Task: Create a section Accelerator and in the section, add a milestone Platform Integration in the project AcmeWorks
Action: Mouse moved to (249, 594)
Screenshot: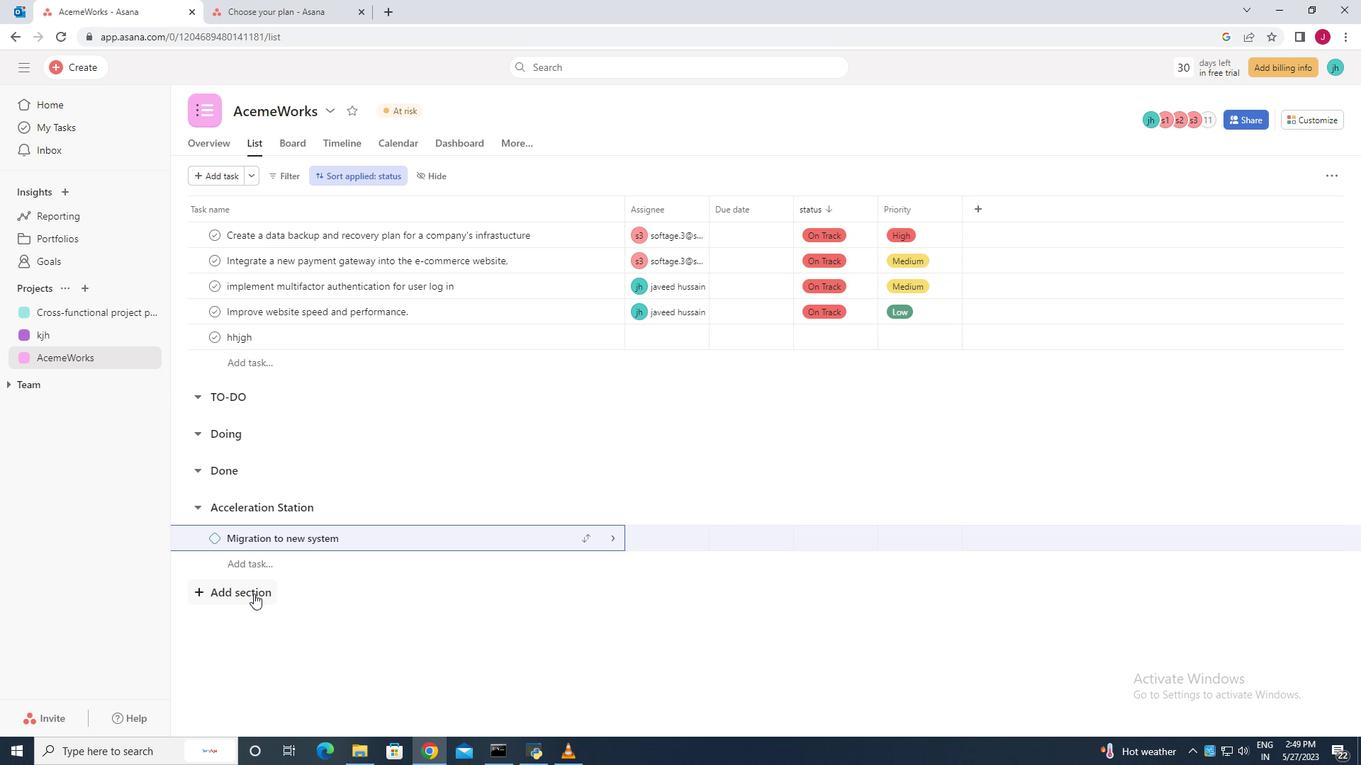 
Action: Mouse pressed left at (249, 594)
Screenshot: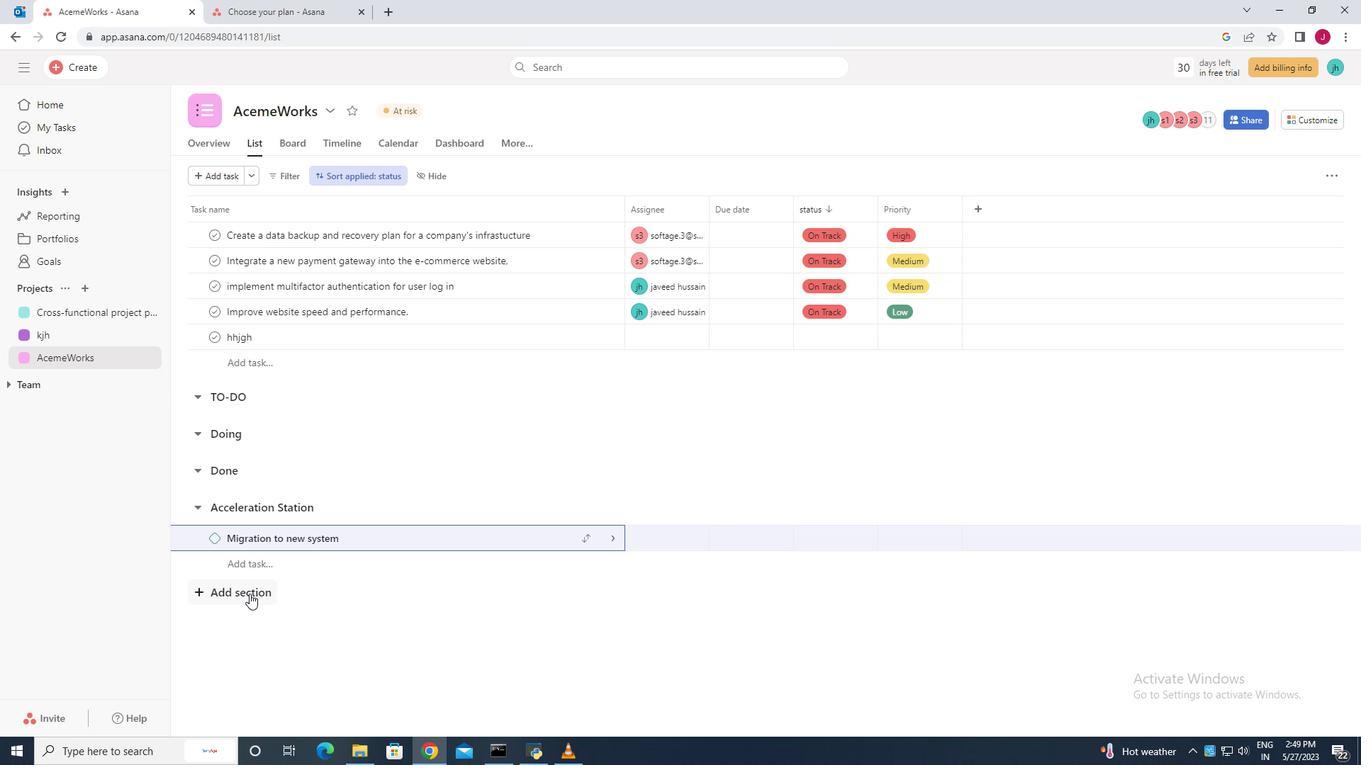 
Action: Mouse moved to (245, 594)
Screenshot: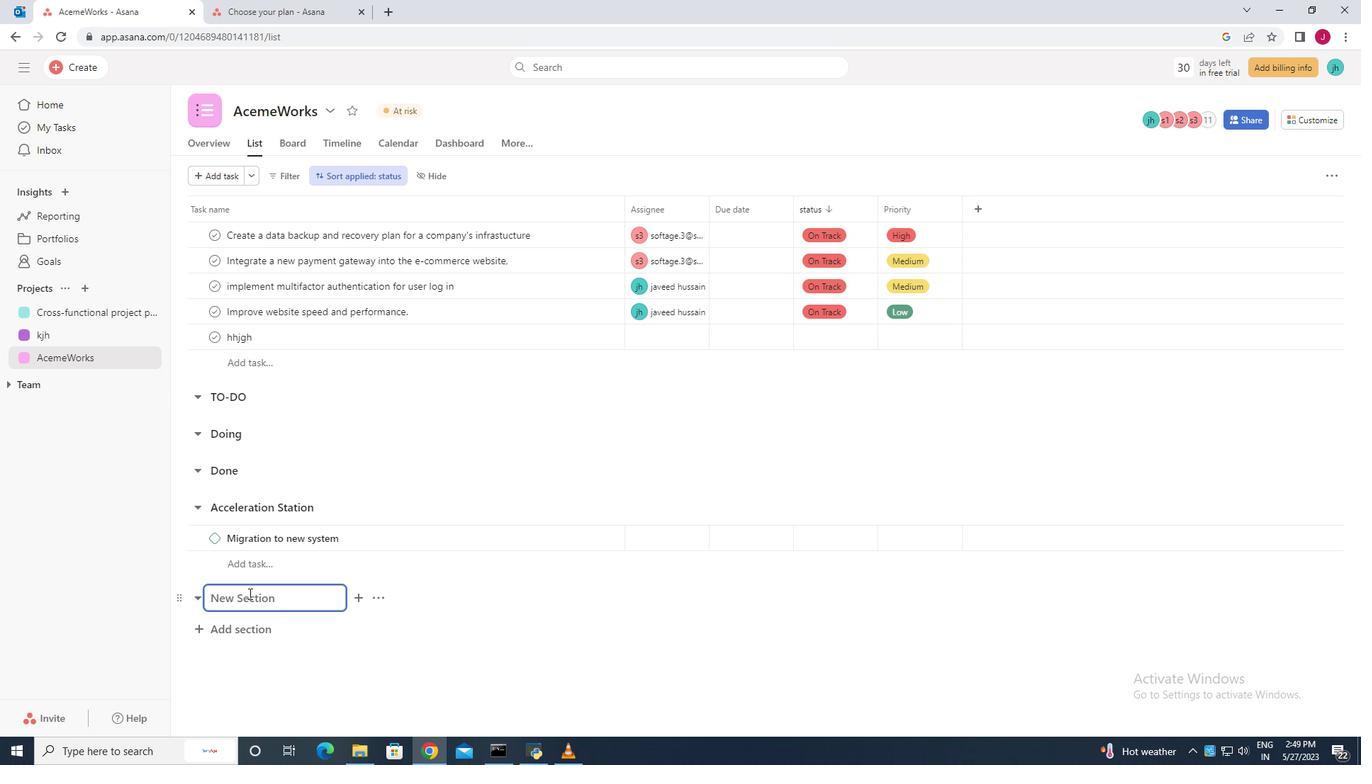 
Action: Key pressed <Key.caps_lock>A<Key.caps_lock>ccelerator<Key.enter>
Screenshot: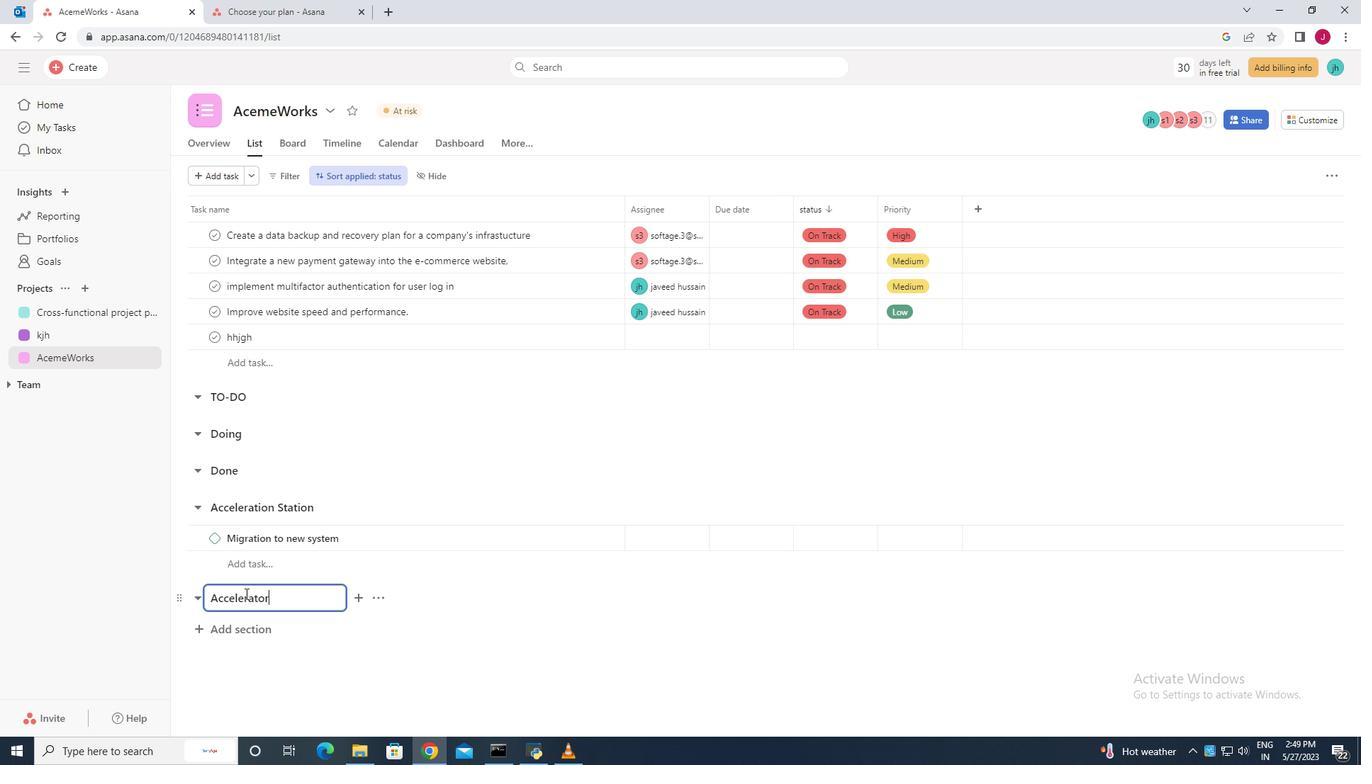 
Action: Mouse moved to (260, 630)
Screenshot: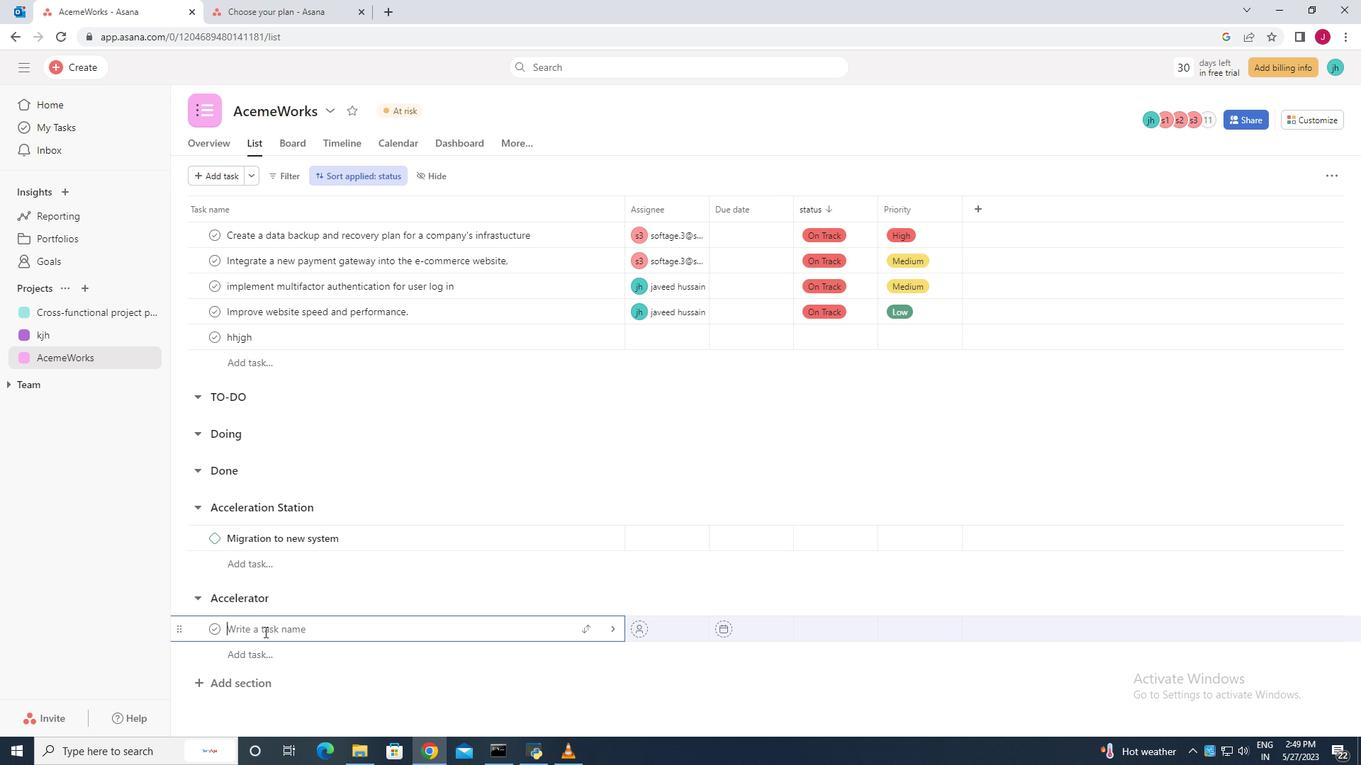 
Action: Key pressed <Key.caps_lock>P<Key.caps_lock>latform<Key.space>integration<Key.space>
Screenshot: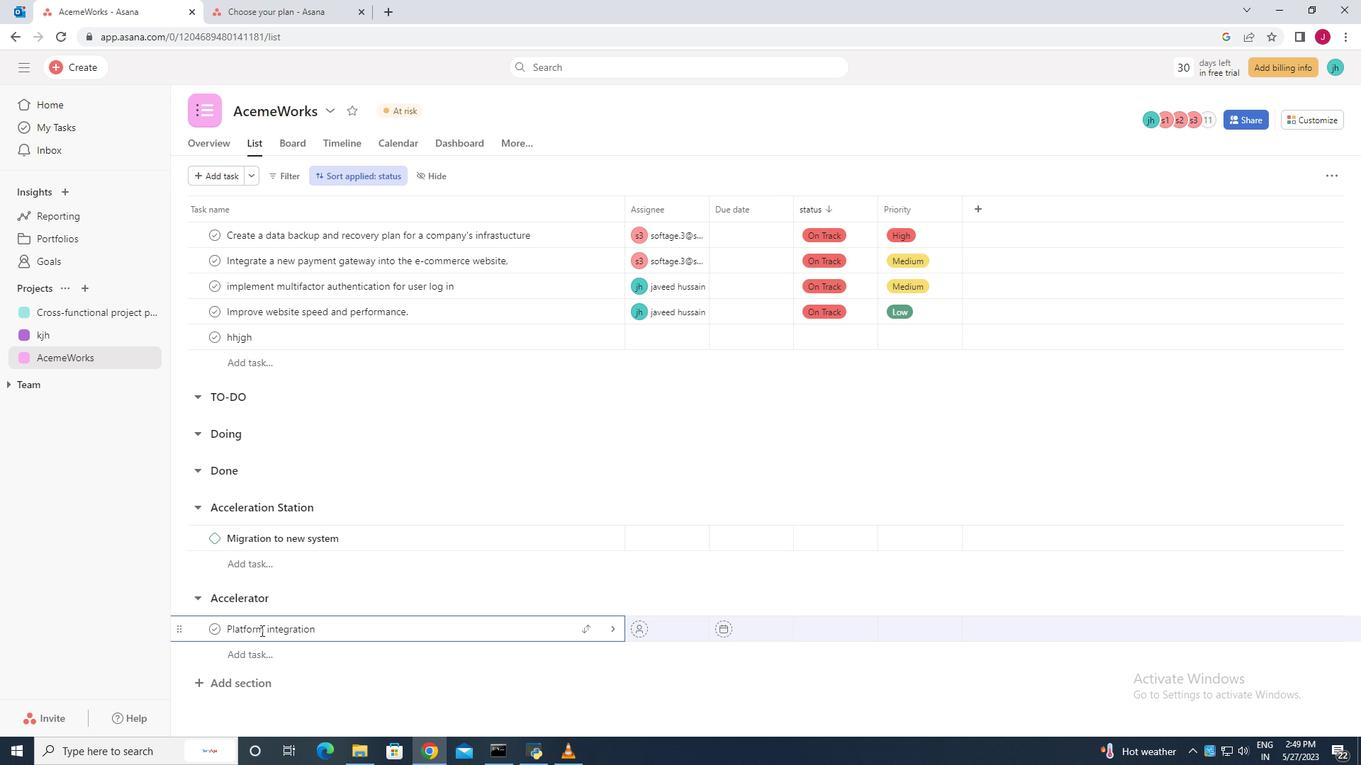 
Action: Mouse moved to (612, 631)
Screenshot: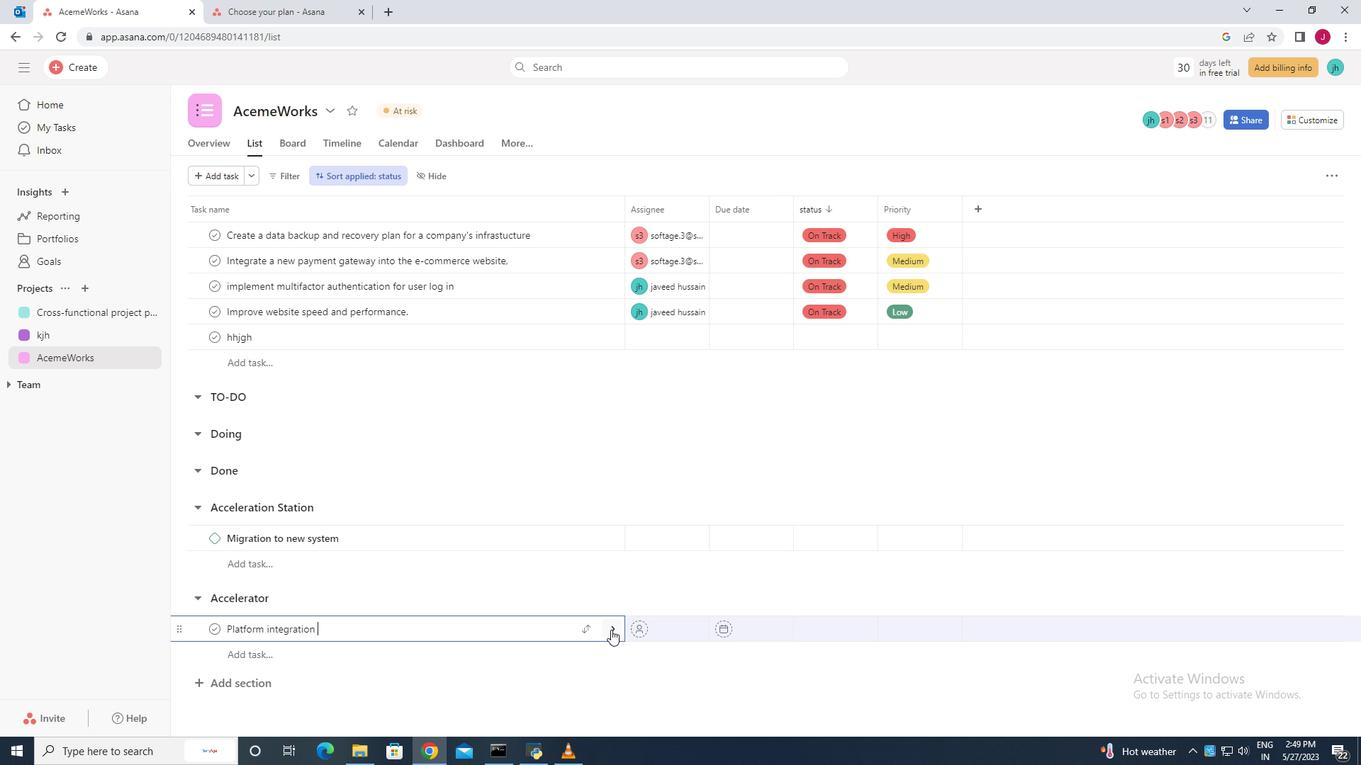 
Action: Mouse pressed left at (612, 631)
Screenshot: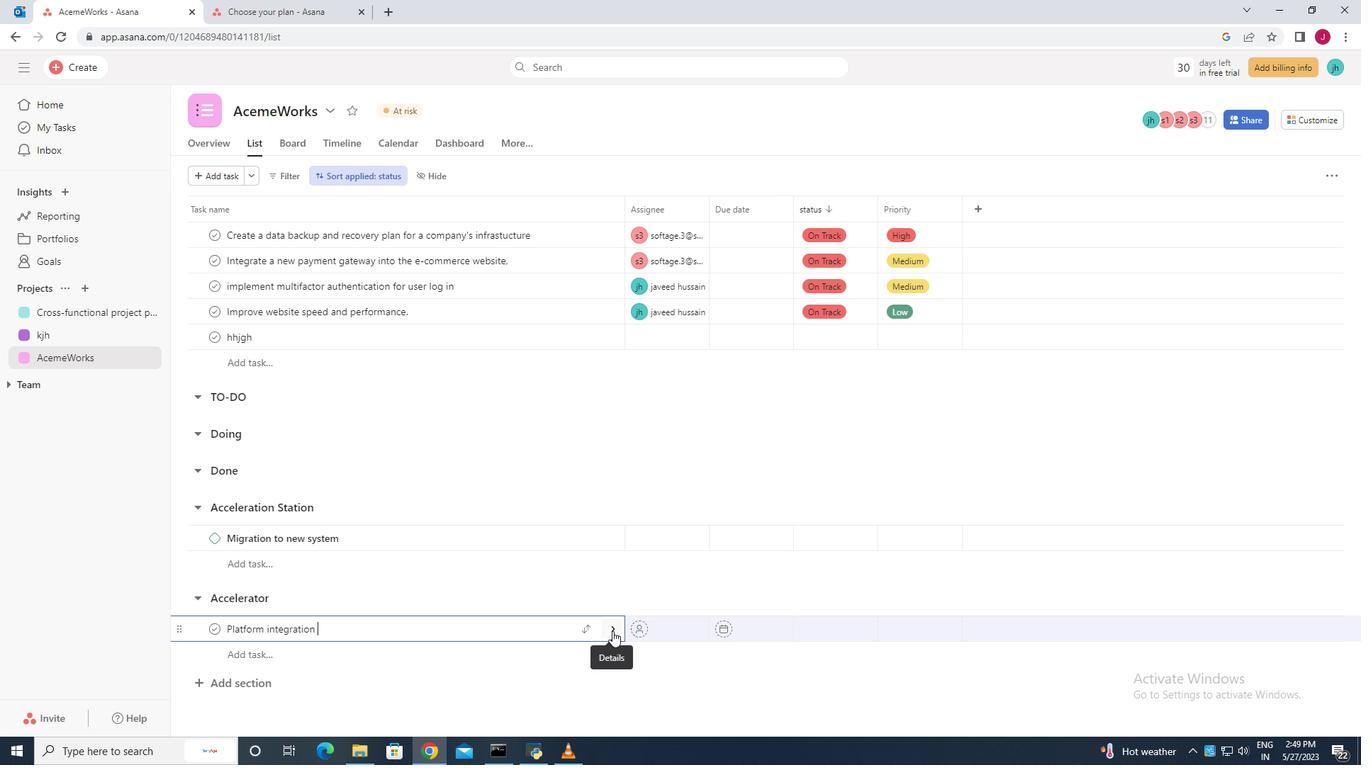 
Action: Mouse moved to (1303, 175)
Screenshot: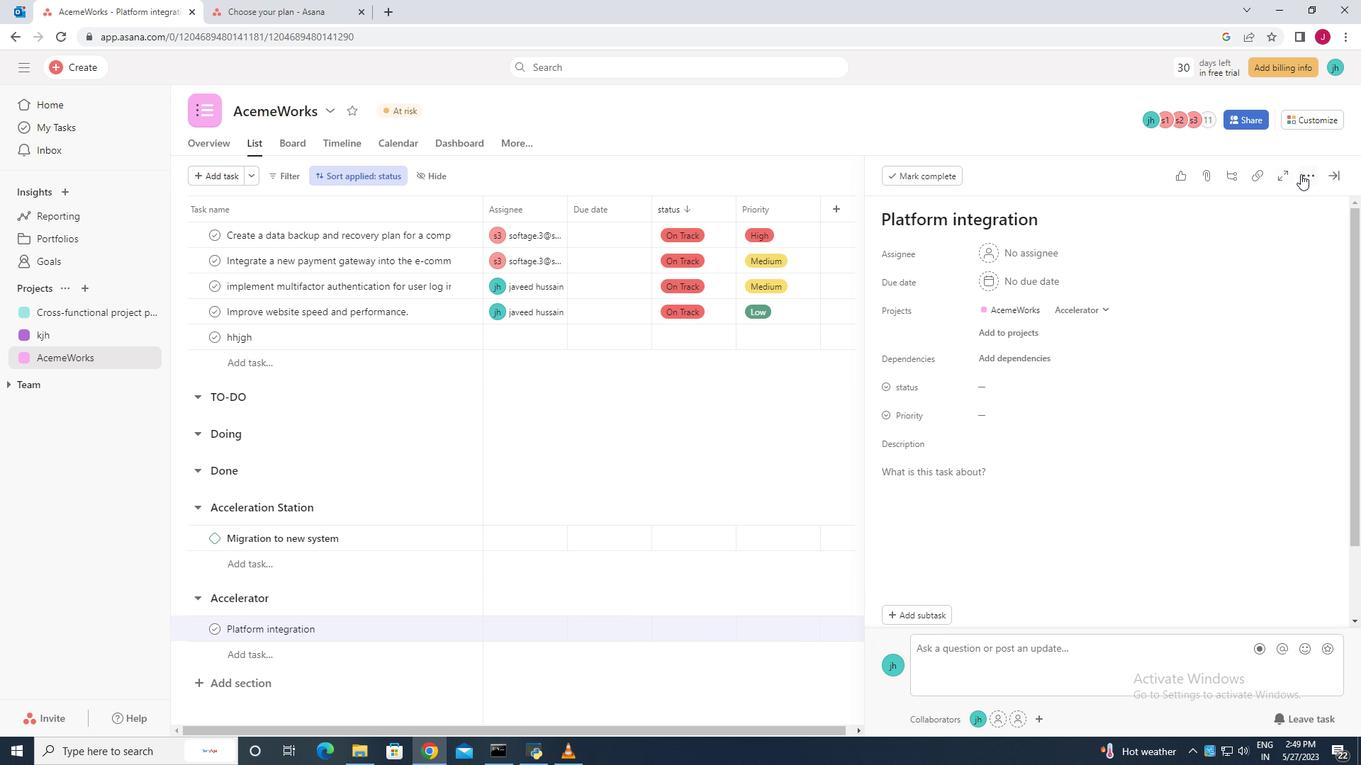 
Action: Mouse pressed left at (1303, 175)
Screenshot: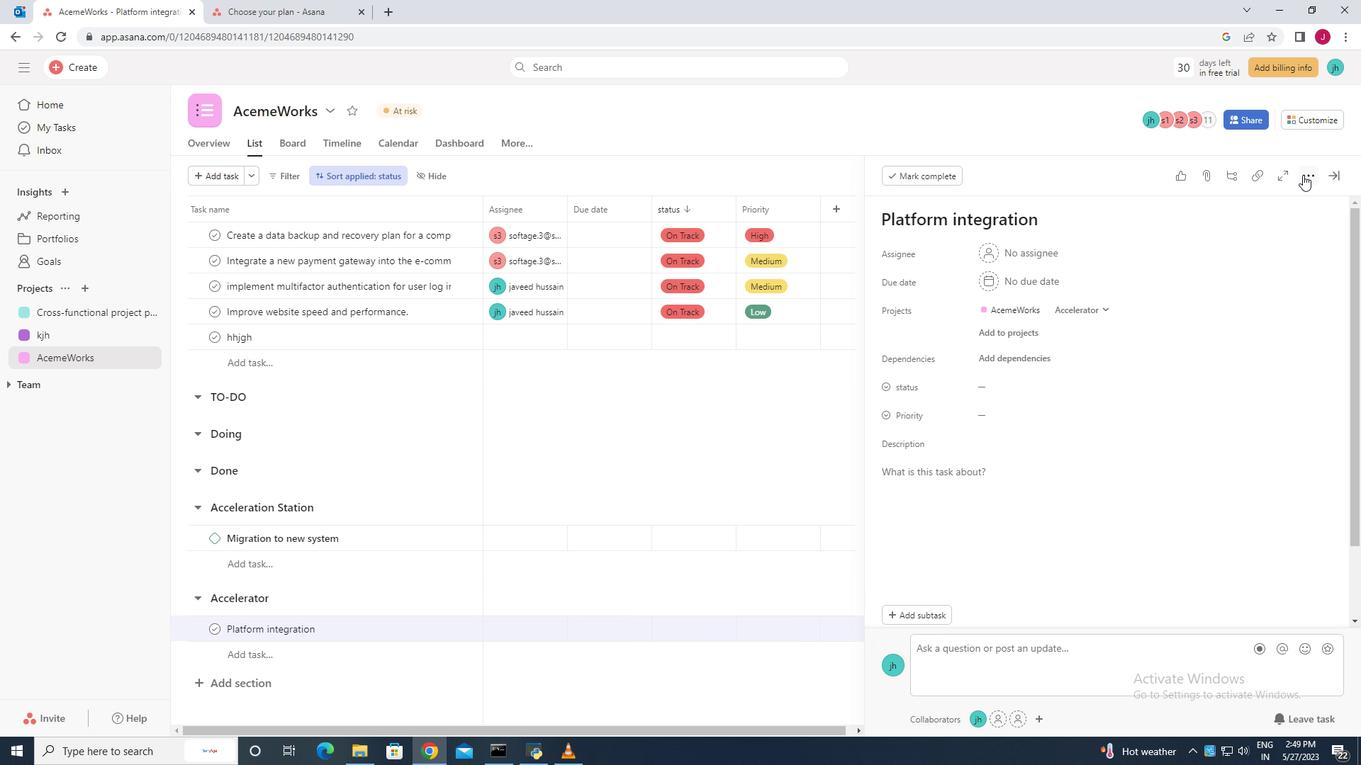
Action: Mouse moved to (1176, 231)
Screenshot: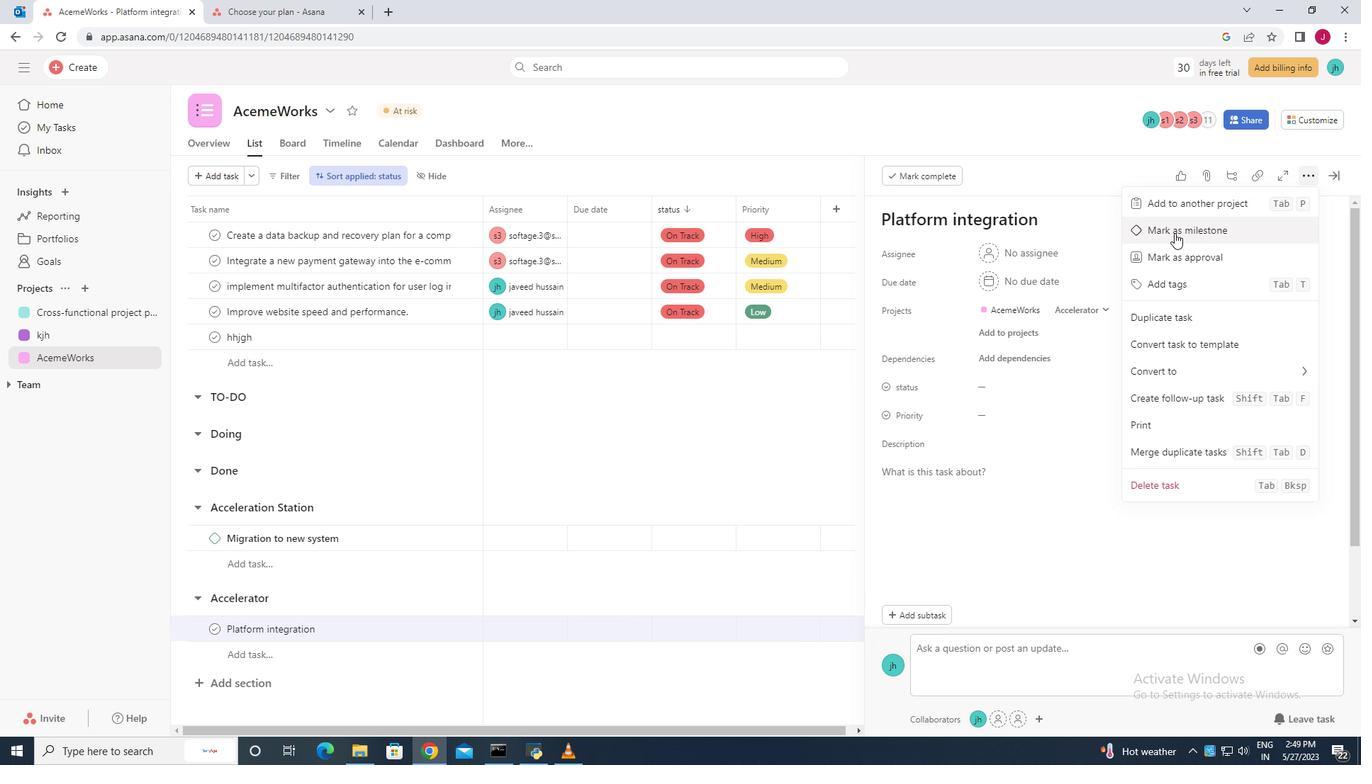 
Action: Mouse pressed left at (1176, 231)
Screenshot: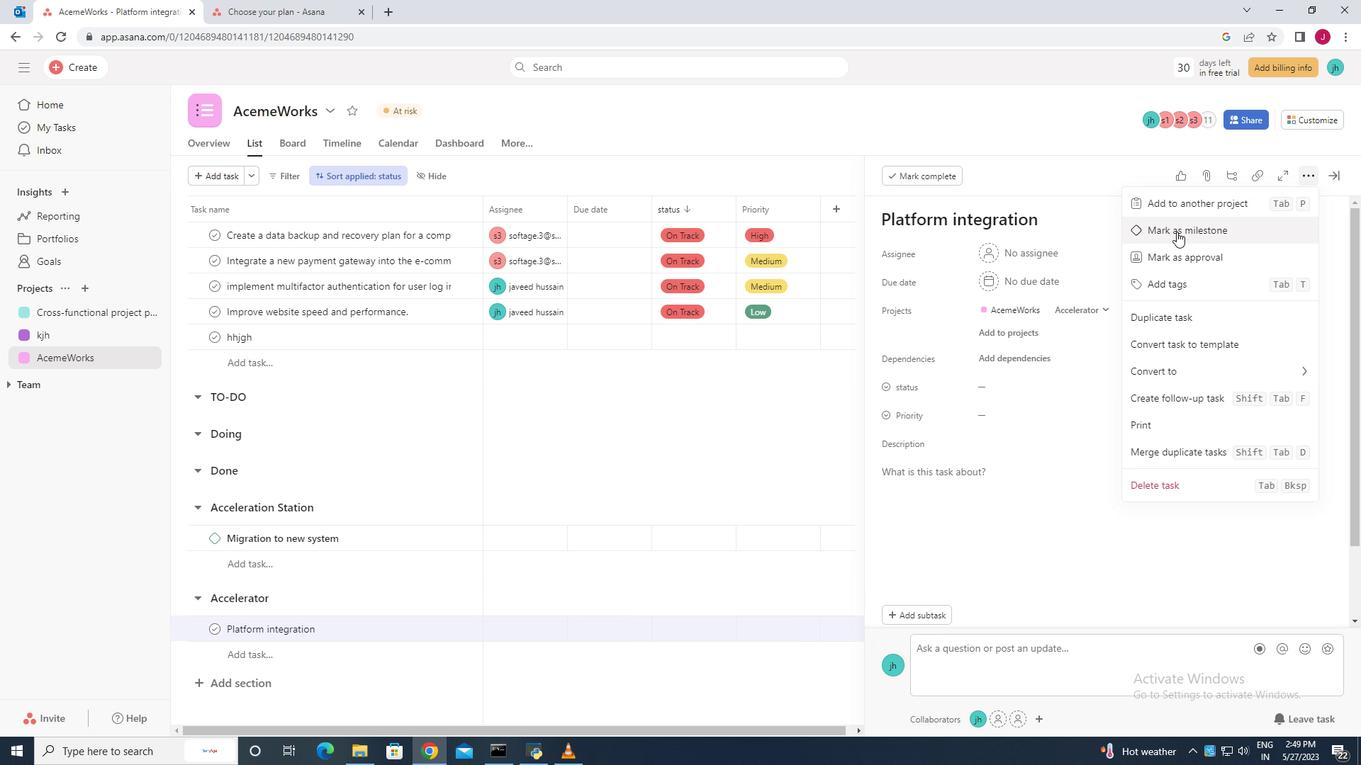 
Action: Mouse moved to (696, 435)
Screenshot: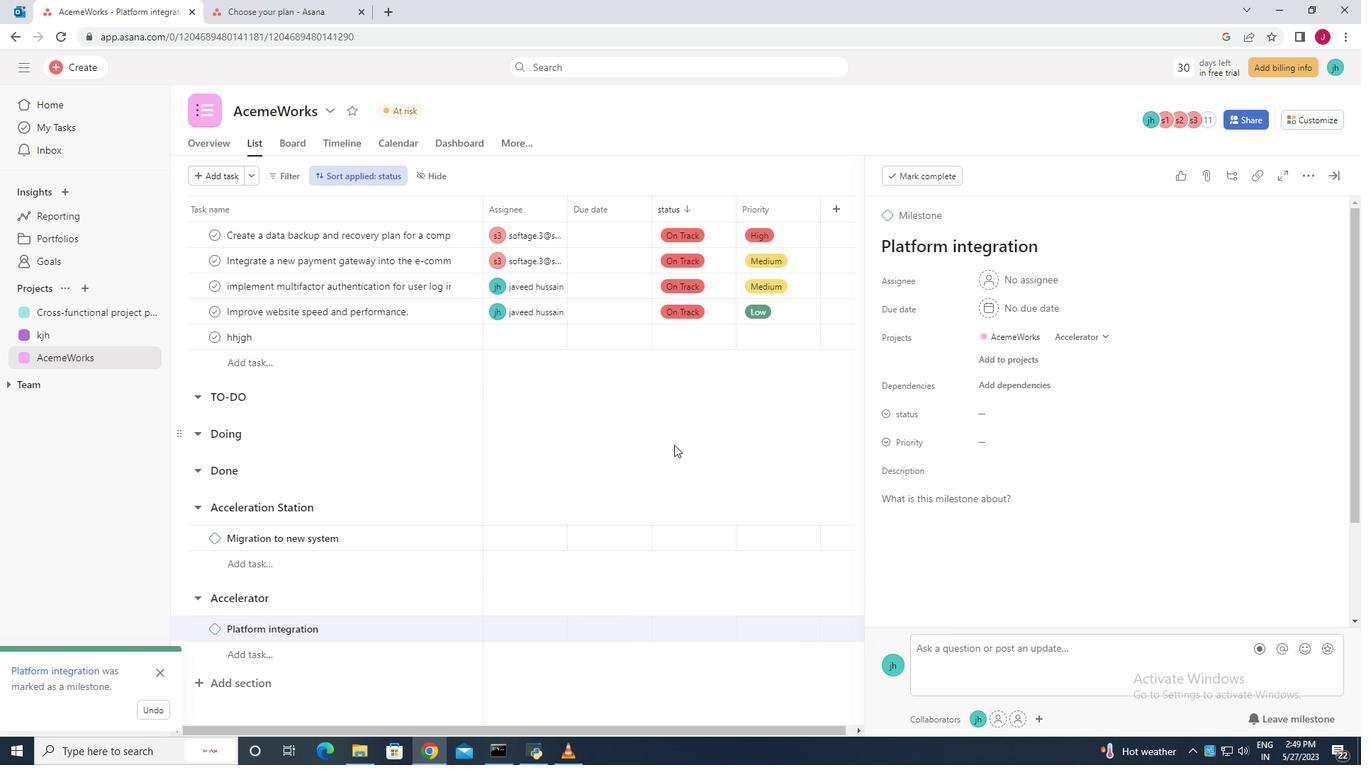 
